 Task: Add an event with the title Third Sales Forecast Review, date ''2023/12/24'', time 22:00and add a description: It is essential to listen actively to the potential investor''s input, feedback, and inquiries throughout the meeting. This demonstrates your receptiveness to collaboration, willingness to address concerns, and the ability to adapt your business strategy to maximize its potential.Mark the tasks as Completed , logged in from the account softage.4@softage.netand send the event invitation to softage.5@softage.net and softage.6@softage.net. Set a reminder for the event Weekly on Sunday
Action: Mouse moved to (89, 117)
Screenshot: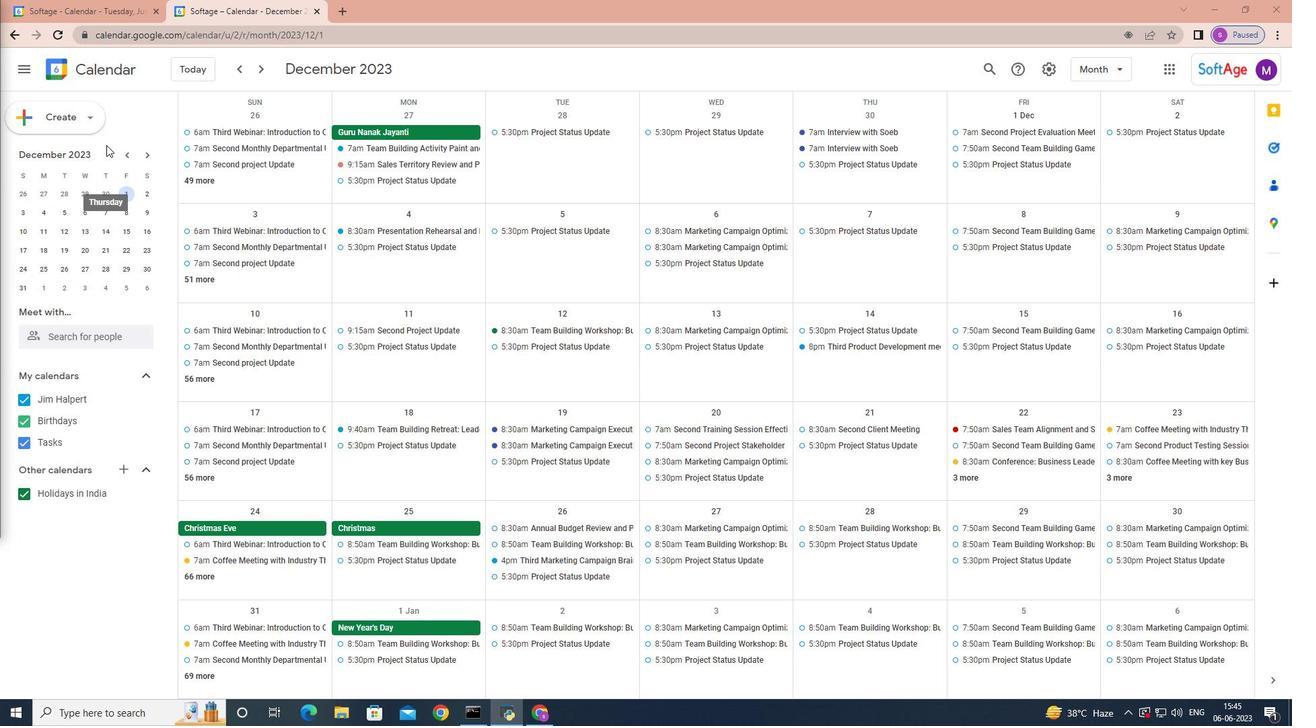 
Action: Mouse pressed left at (89, 117)
Screenshot: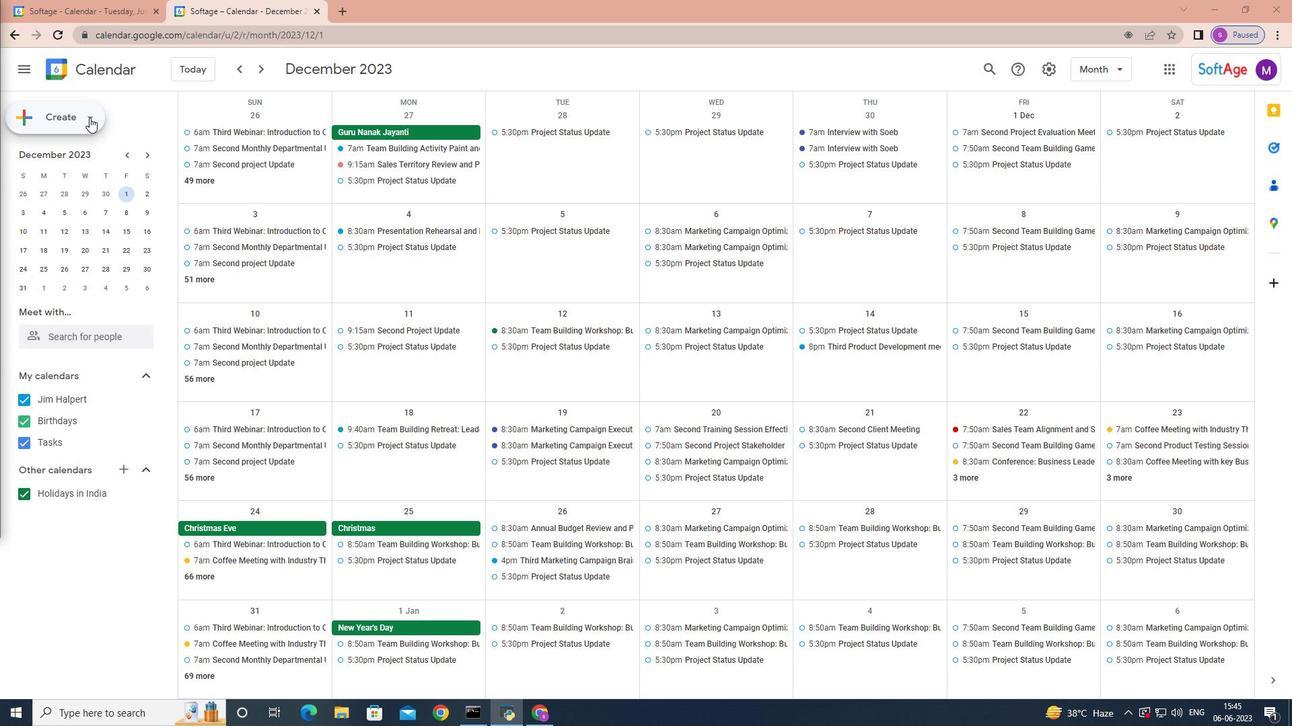 
Action: Mouse moved to (88, 147)
Screenshot: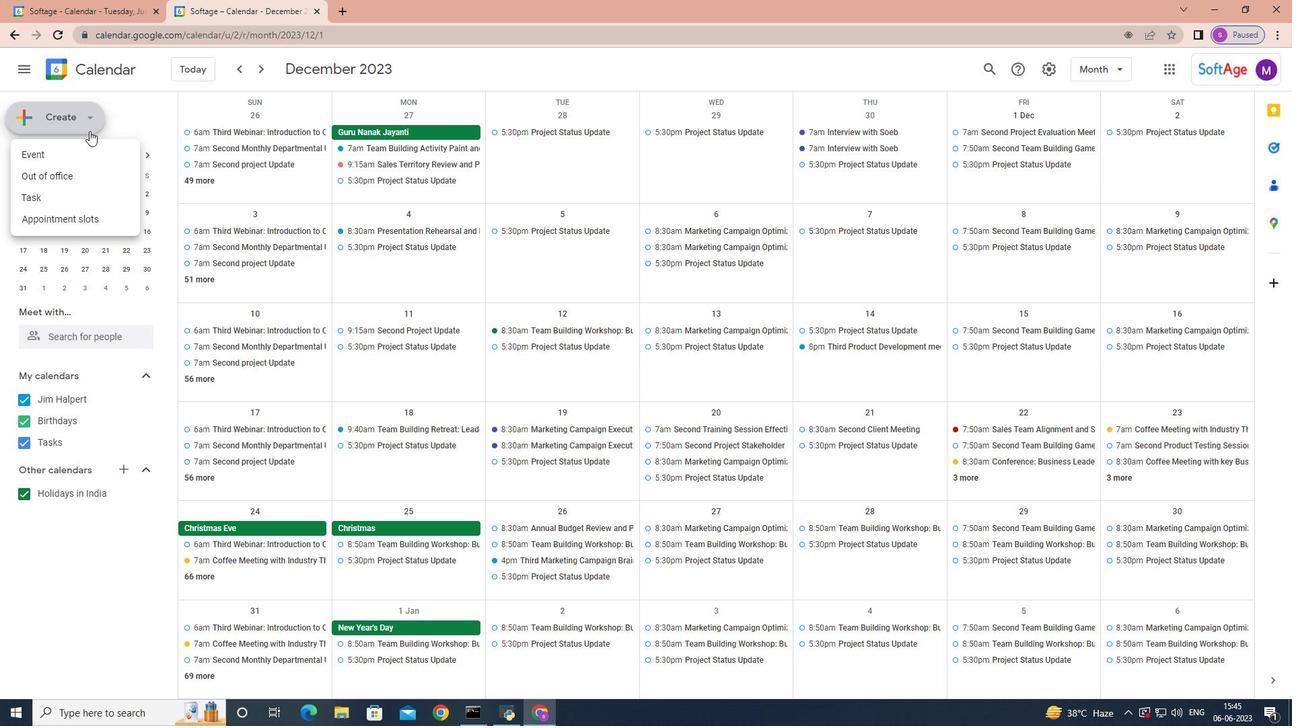 
Action: Mouse pressed left at (88, 147)
Screenshot: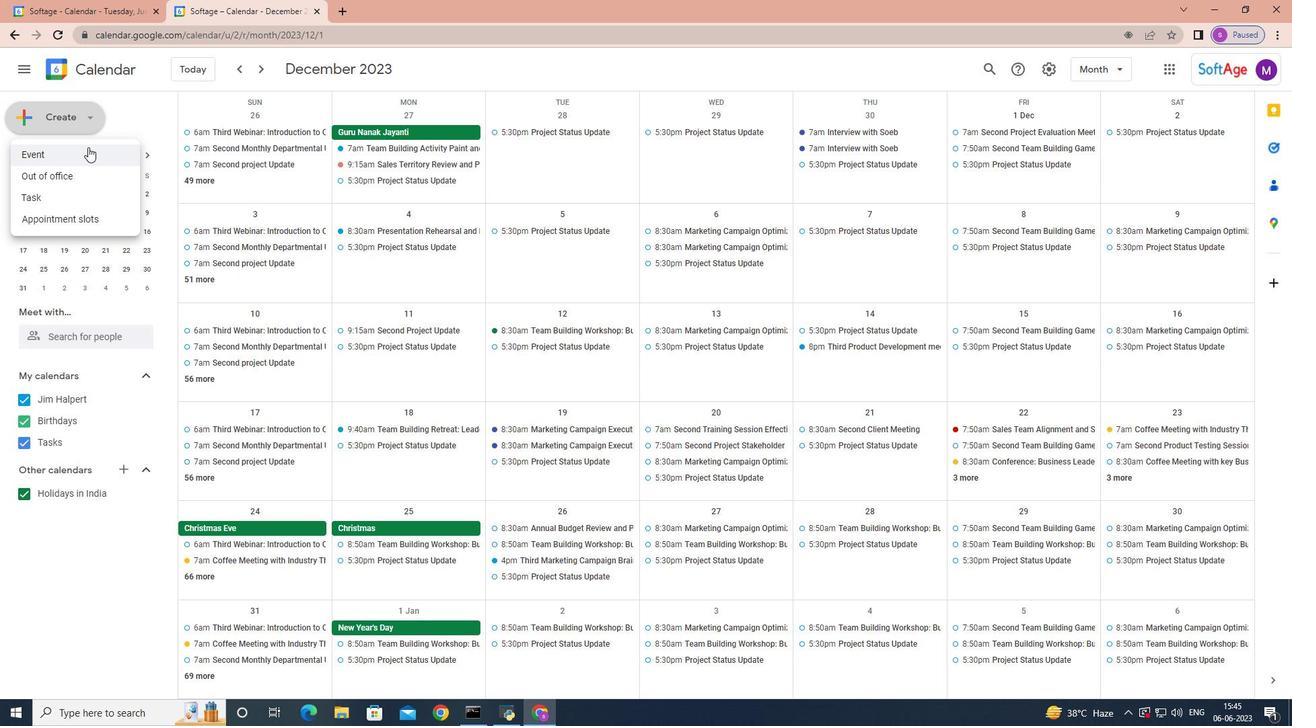 
Action: Mouse moved to (810, 452)
Screenshot: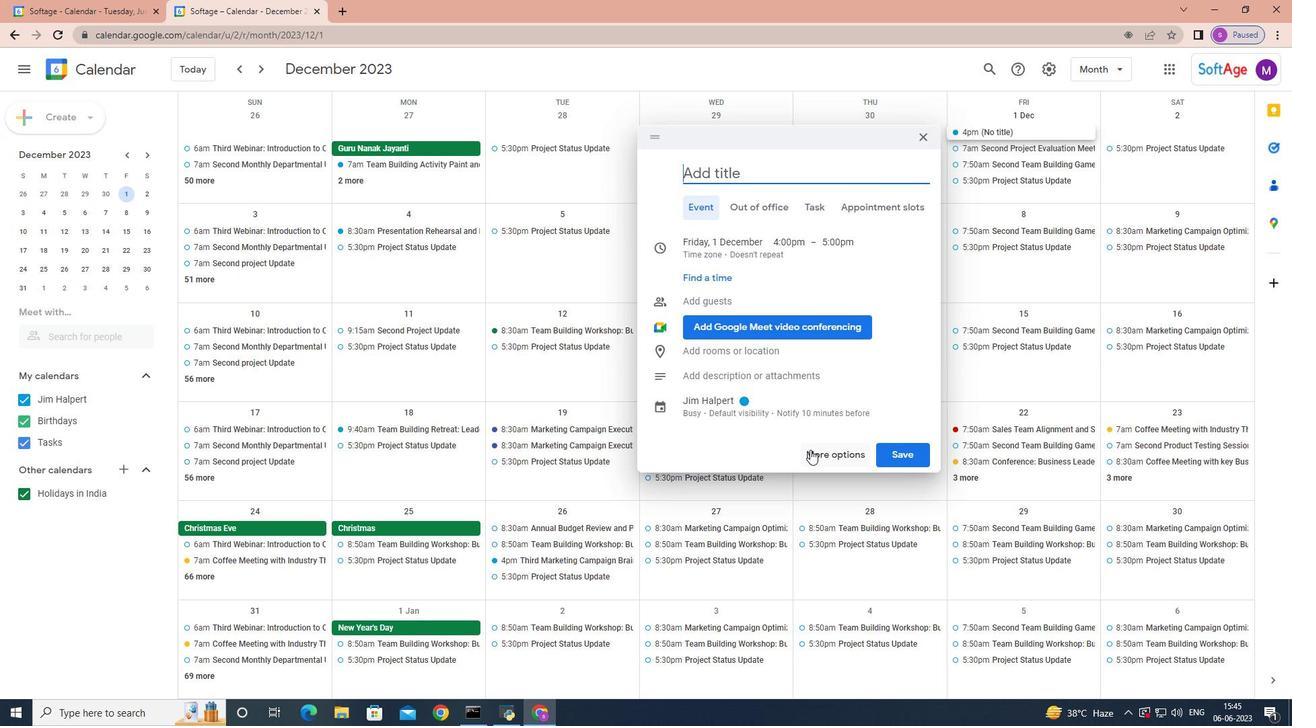 
Action: Mouse pressed left at (810, 452)
Screenshot: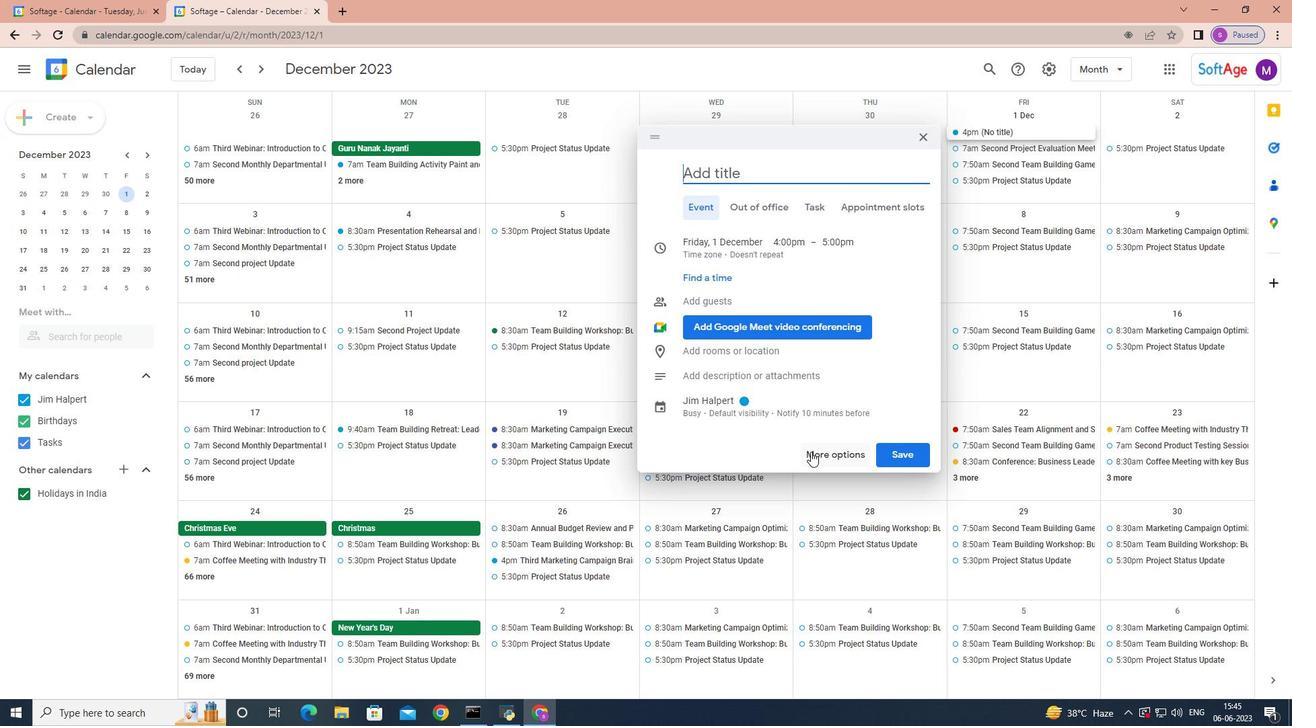
Action: Mouse moved to (99, 87)
Screenshot: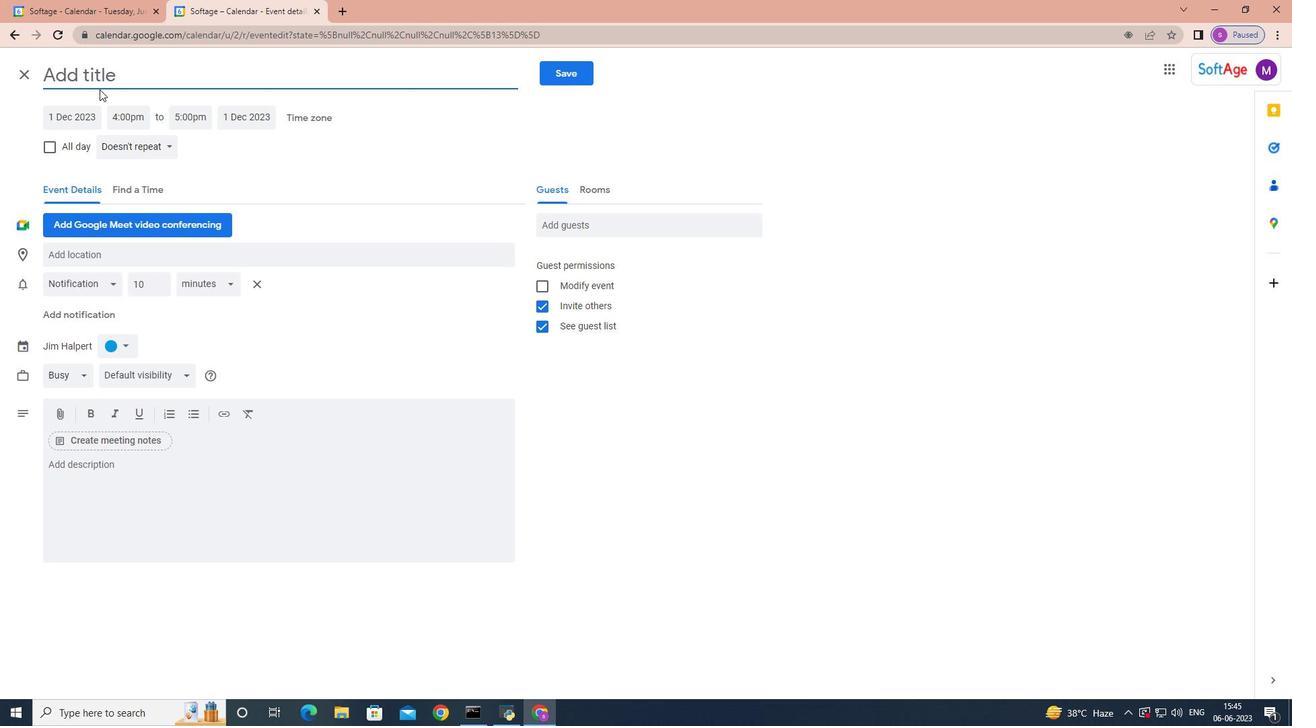 
Action: Key pressed <Key.shift>Third<Key.space><Key.shift>Sales<Key.space><Key.shift>Forecast<Key.space><Key.shift>Review
Screenshot: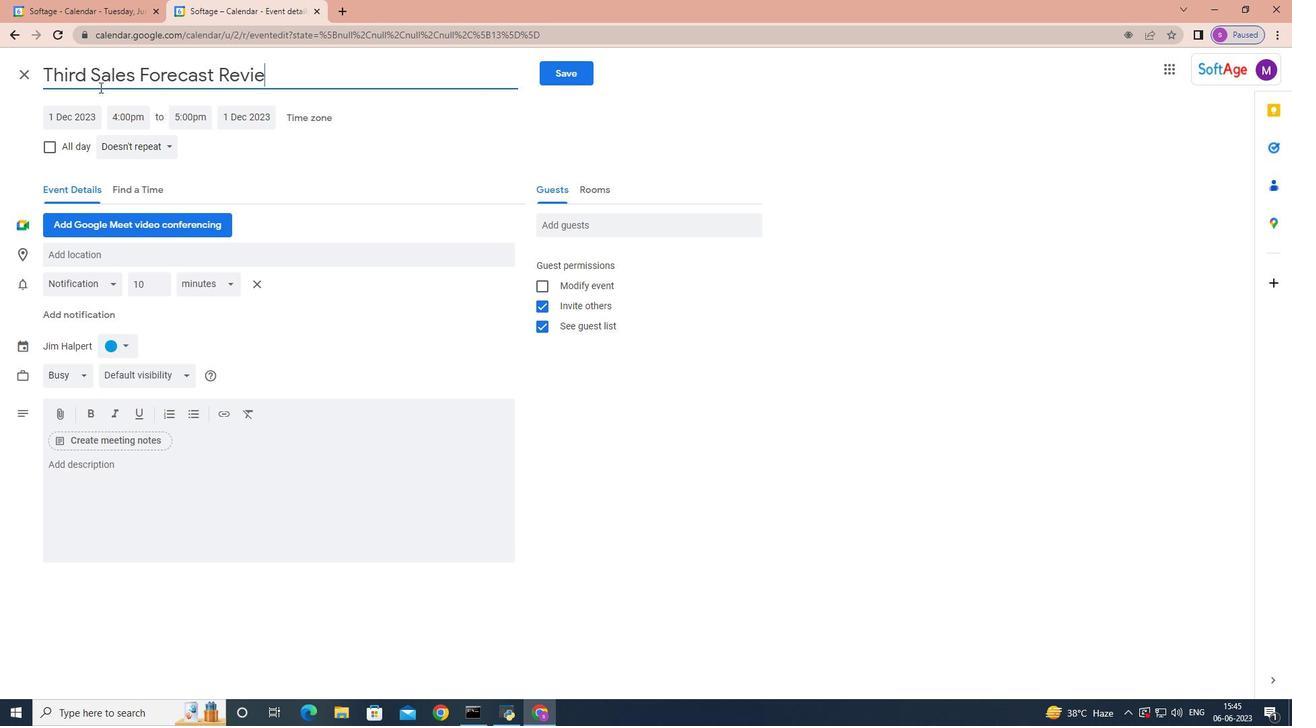 
Action: Mouse moved to (81, 122)
Screenshot: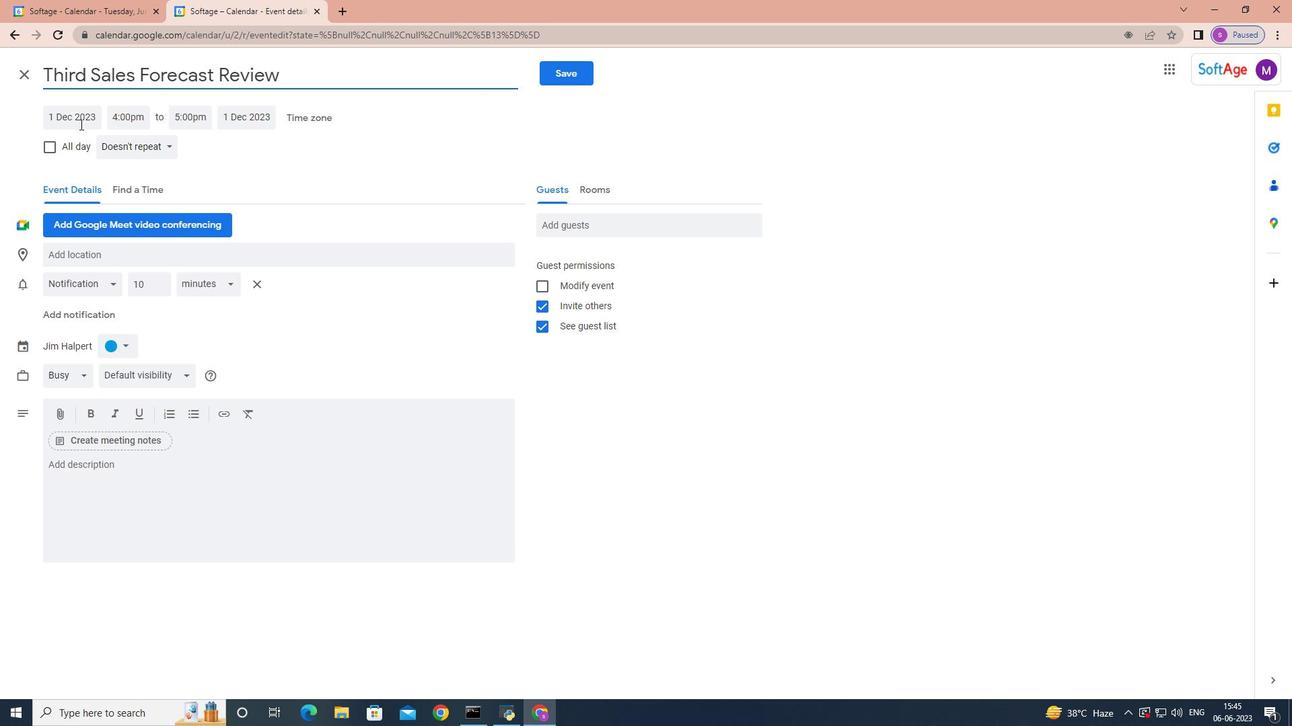 
Action: Mouse pressed left at (81, 122)
Screenshot: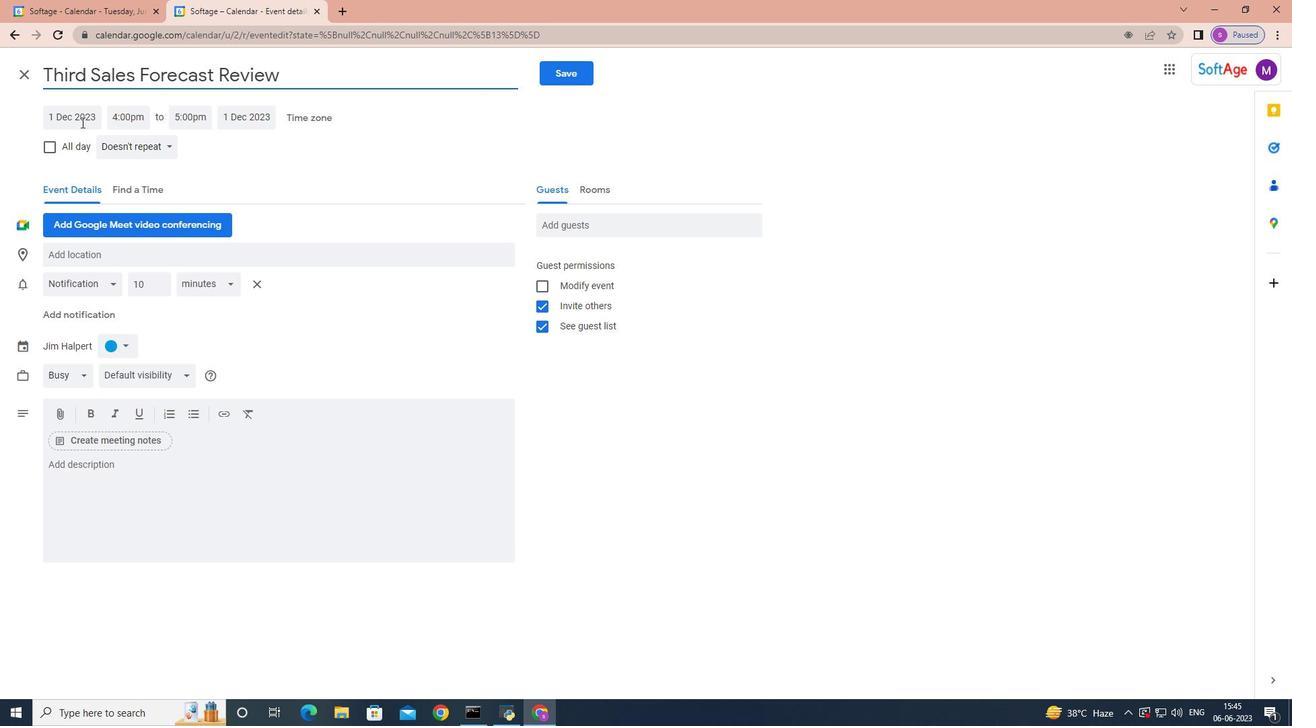 
Action: Mouse moved to (71, 259)
Screenshot: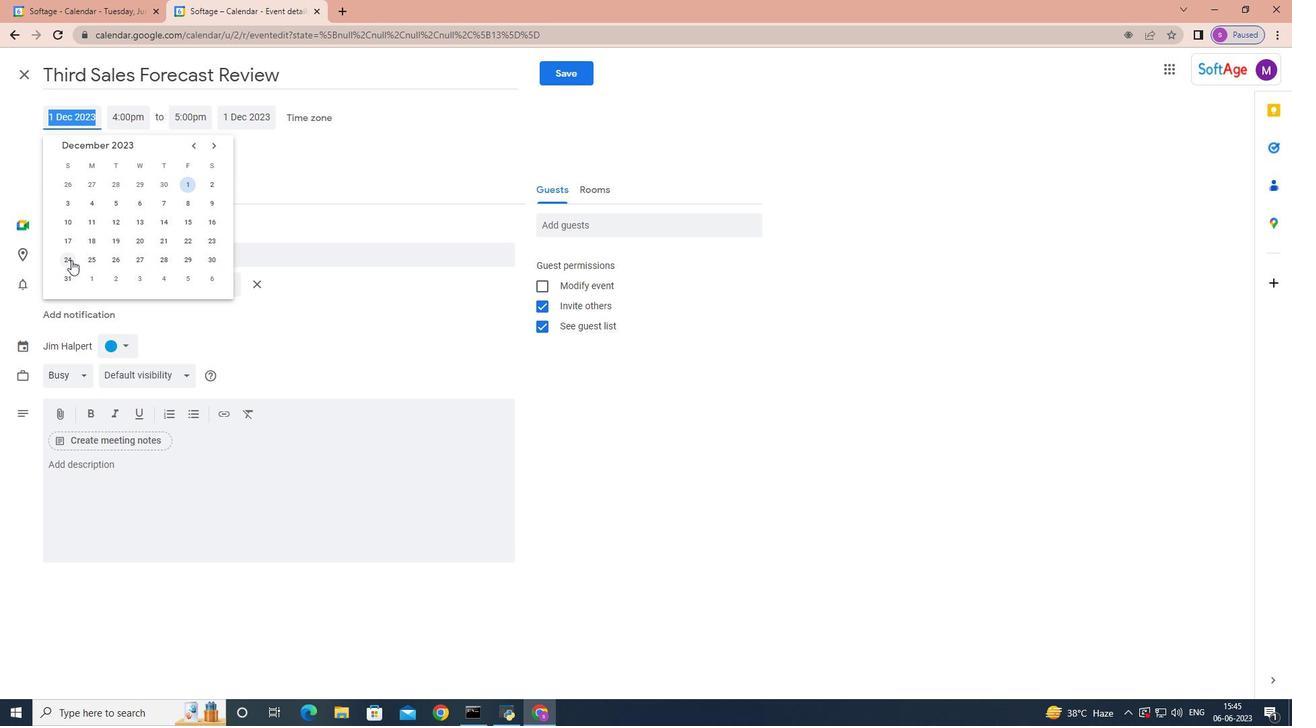 
Action: Mouse pressed left at (71, 259)
Screenshot: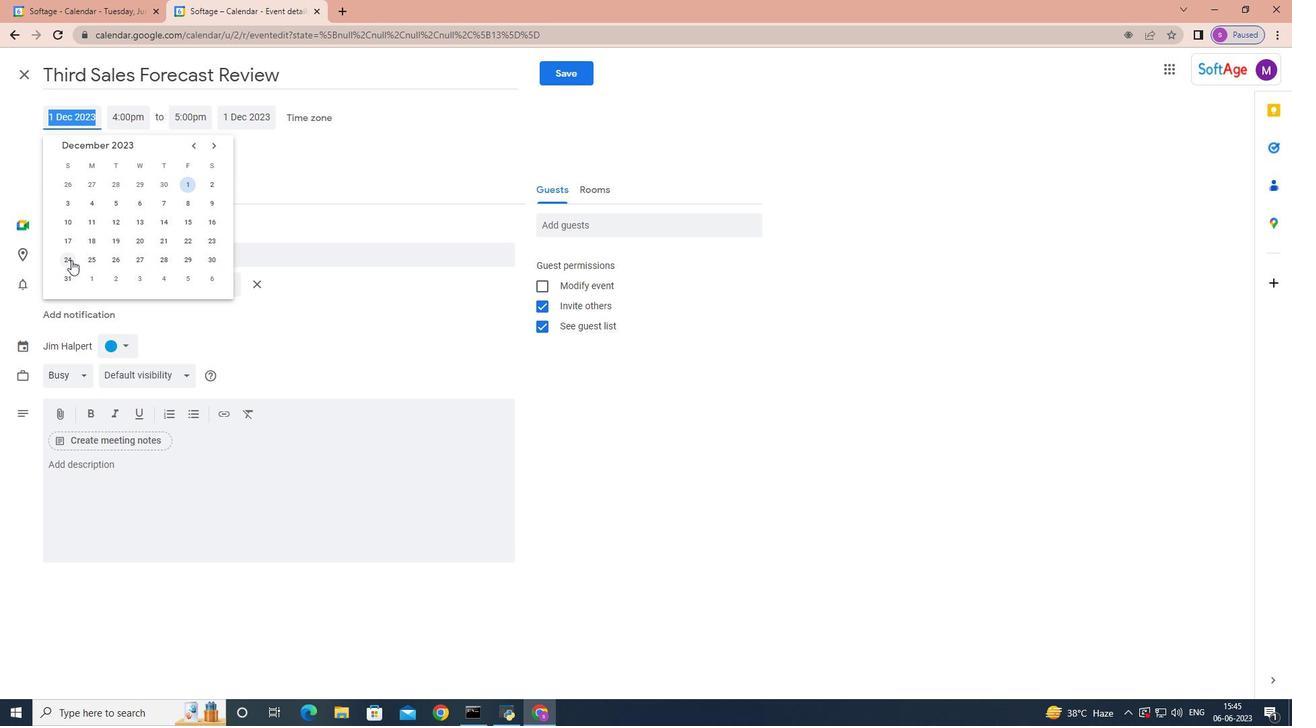 
Action: Mouse moved to (129, 117)
Screenshot: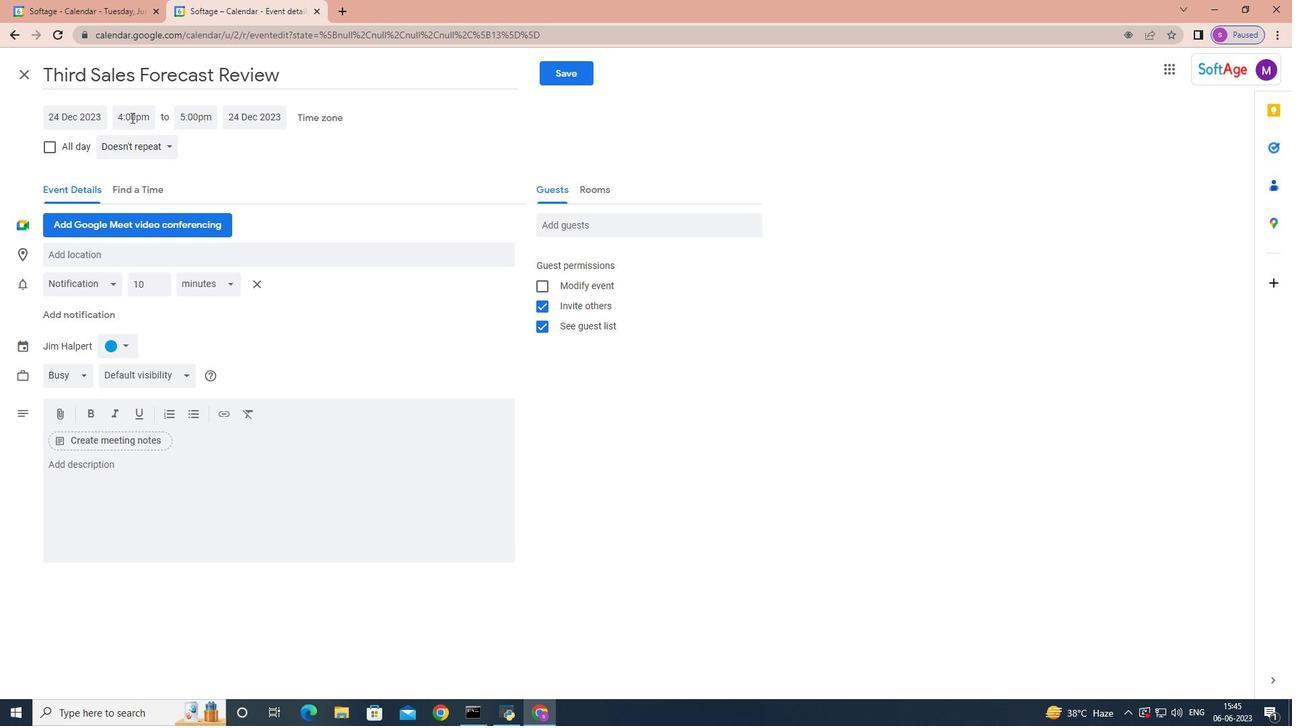 
Action: Mouse pressed left at (129, 117)
Screenshot: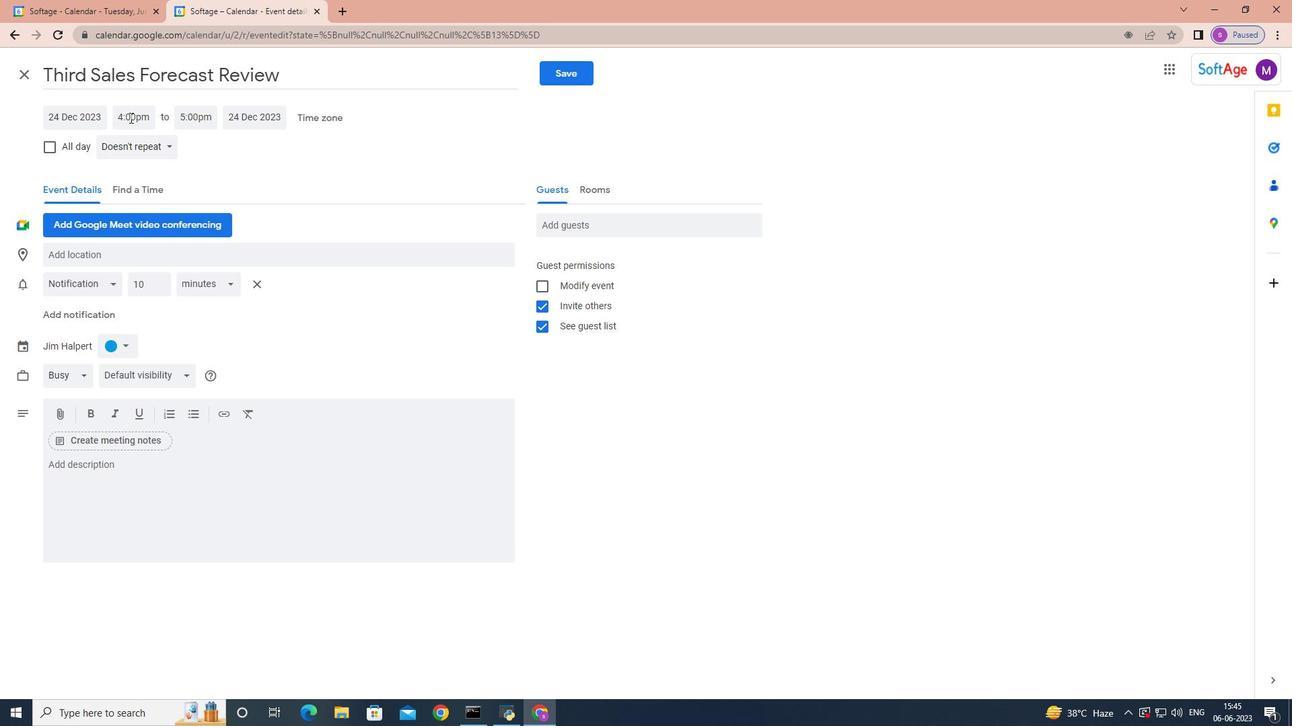 
Action: Key pressed 22<Key.shift>:00<Key.enter>
Screenshot: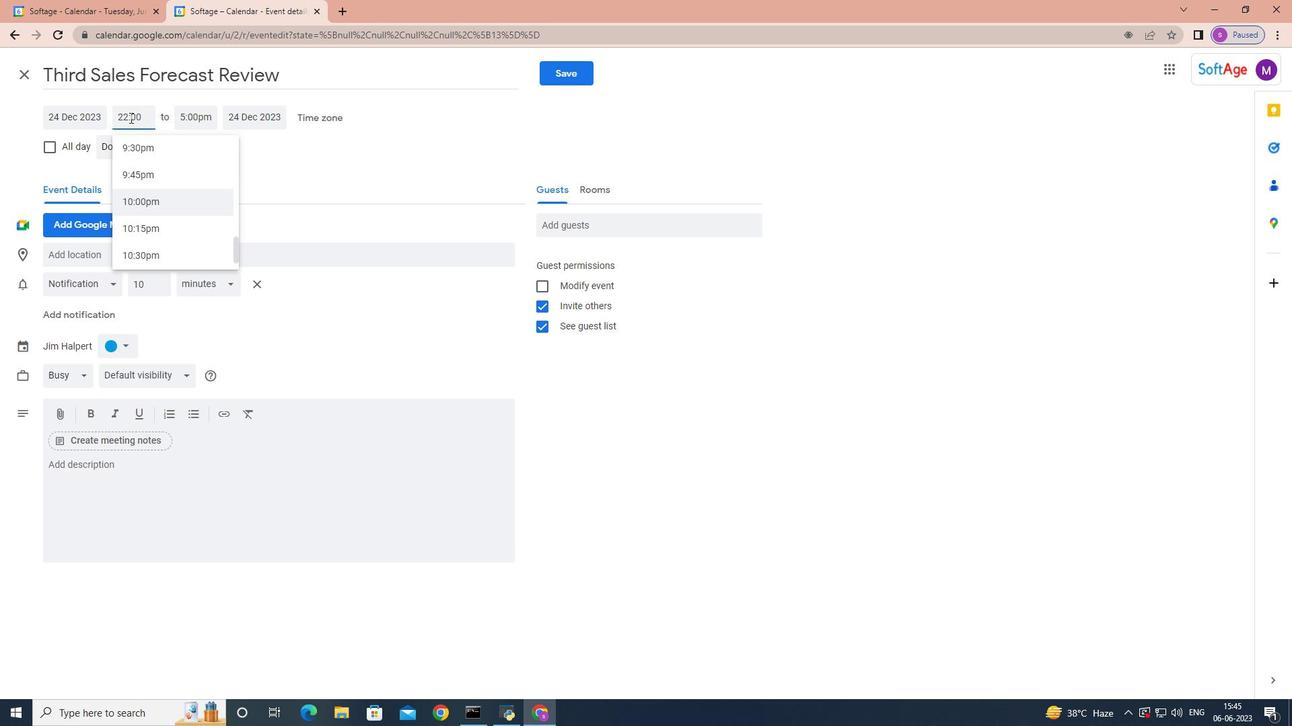 
Action: Mouse moved to (118, 473)
Screenshot: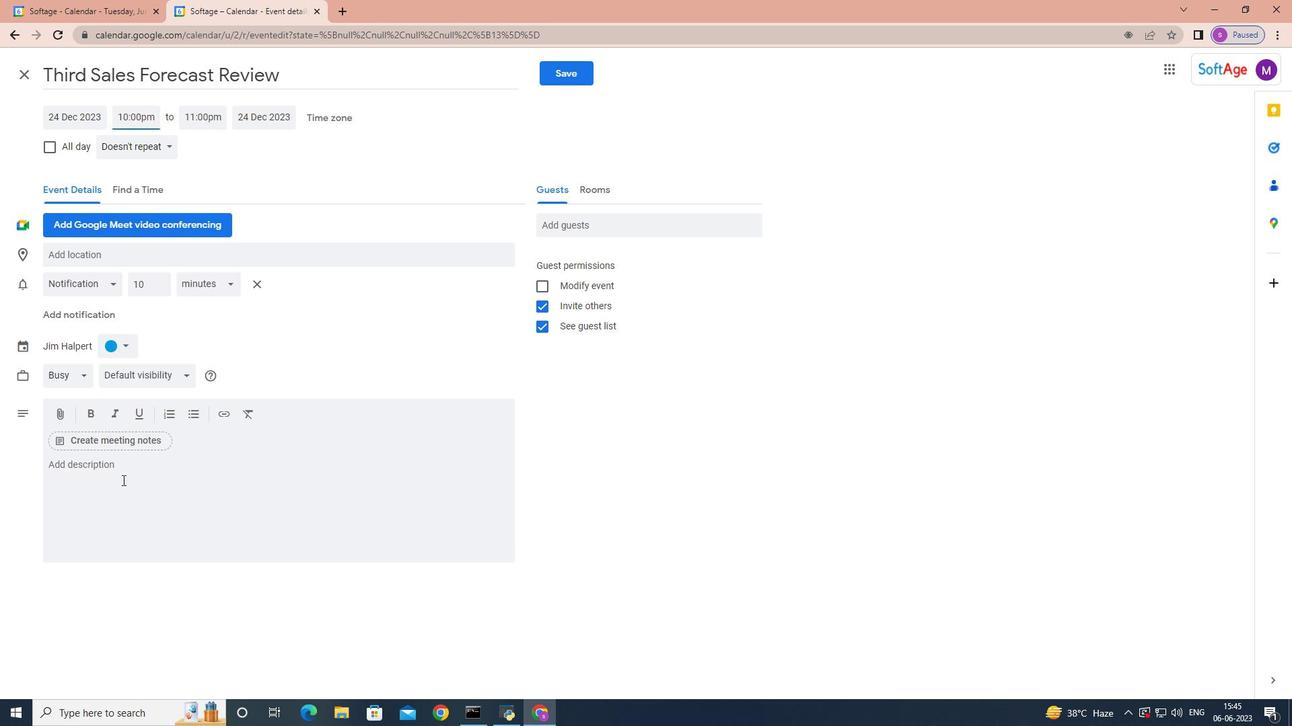 
Action: Mouse pressed left at (118, 473)
Screenshot: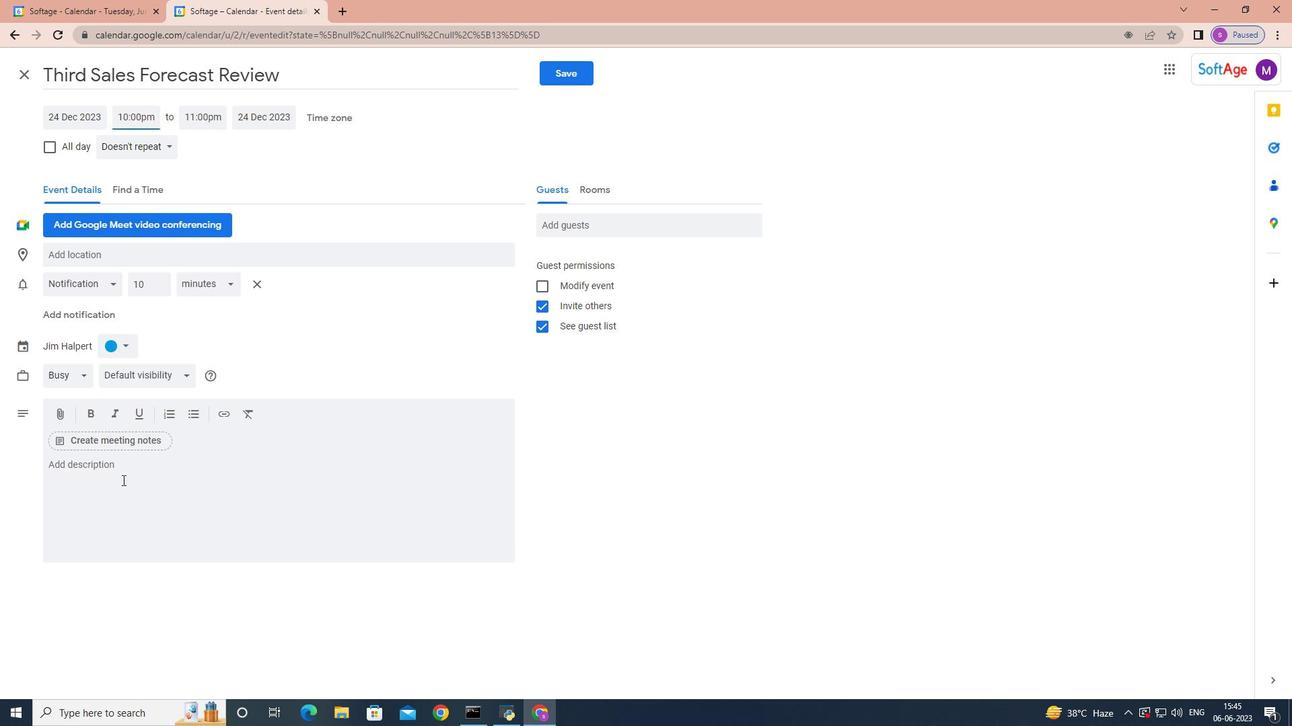 
Action: Mouse moved to (117, 472)
Screenshot: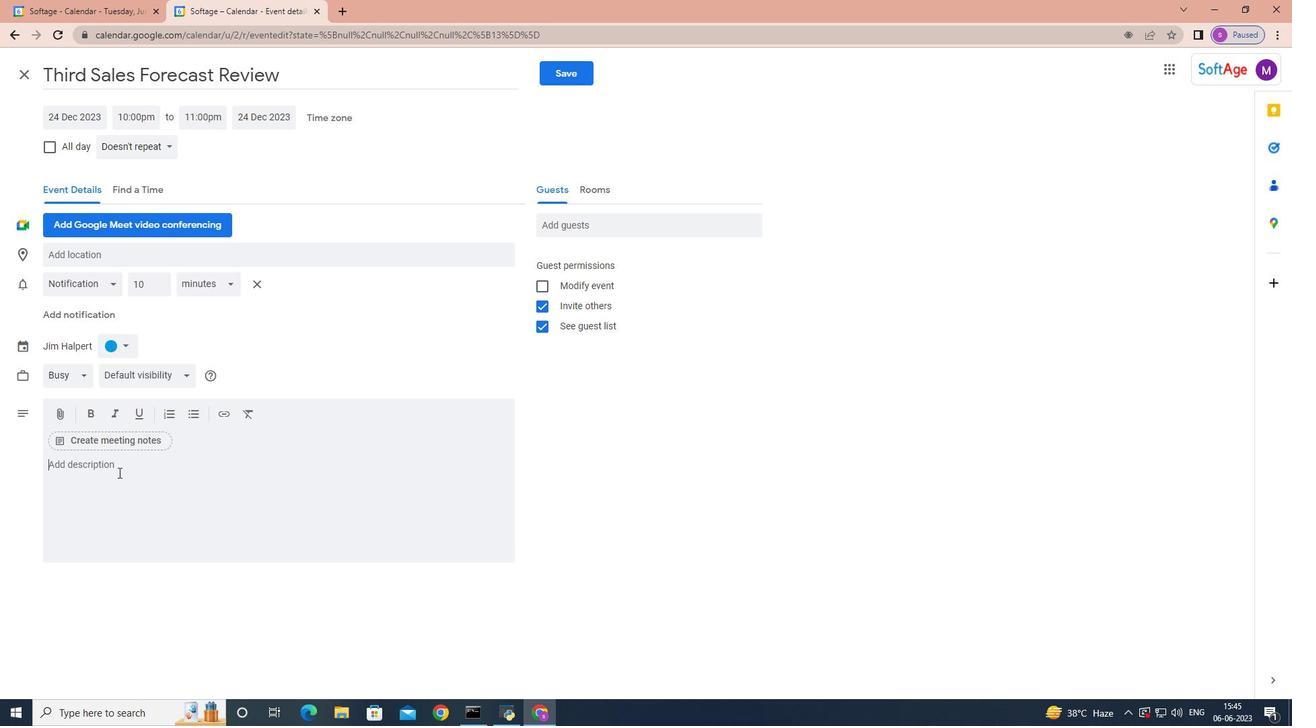 
Action: Key pressed <Key.shift>It<Key.space>is<Key.space>essential<Key.space>to<Key.space>listen<Key.space>actively<Key.space>to<Key.space>the<Key.space>potential<Key.space>investor<Key.space>input<Key.space>feedback<Key.space><Key.backspace>,<Key.space>and<Key.space>inquiries<Key.space>throughout<Key.space>the<Key.space>meeting.<Key.space><Key.shift>This<Key.space>demonstrates<Key.space>your<Key.space>receptiveness<Key.space>to<Key.space>collabi<Key.backspace>oration,<Key.space>willingness<Key.space>to<Key.space>address<Key.space>concerns,<Key.space>and<Key.space>the<Key.space>ability<Key.space>to<Key.space>adapt<Key.space>your<Key.space>business<Key.space>strategy<Key.space>to<Key.space>maz<Key.backspace>ximzw<Key.backspace>e<Key.space><Key.backspace><Key.backspace><Key.backspace>ize<Key.space>its<Key.space>potential.
Screenshot: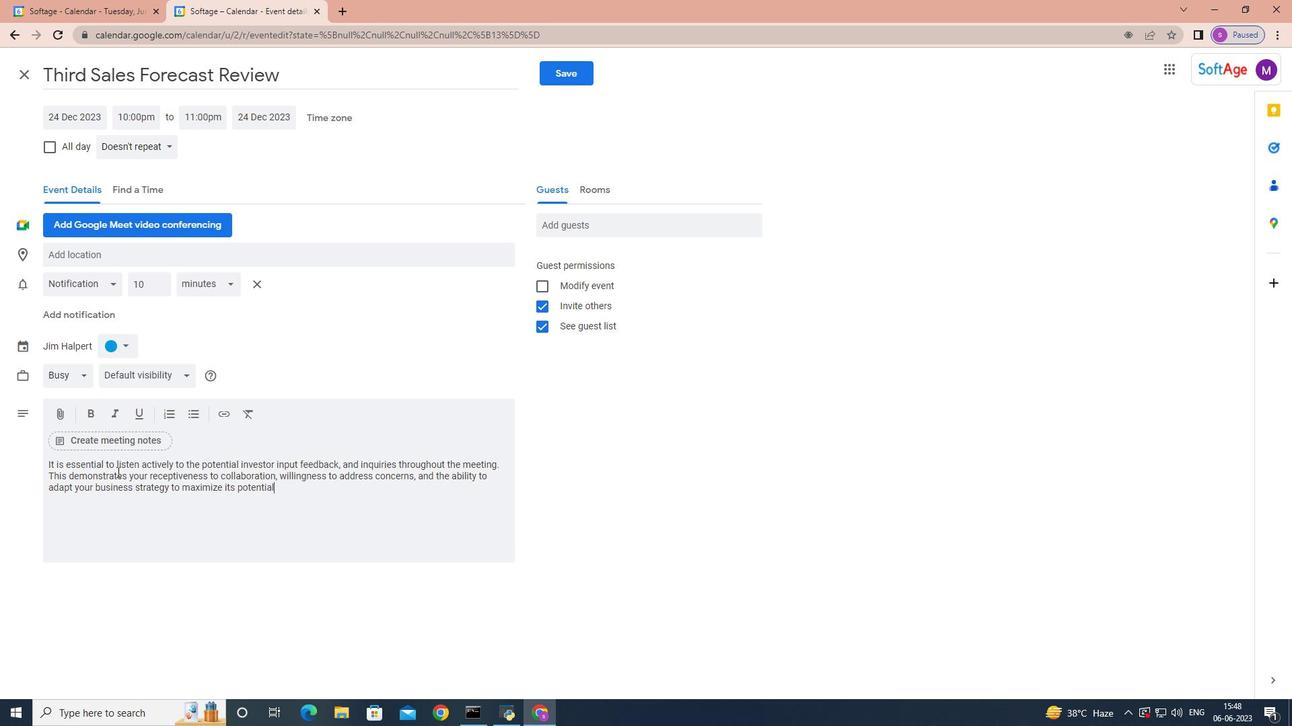 
Action: Mouse moved to (623, 218)
Screenshot: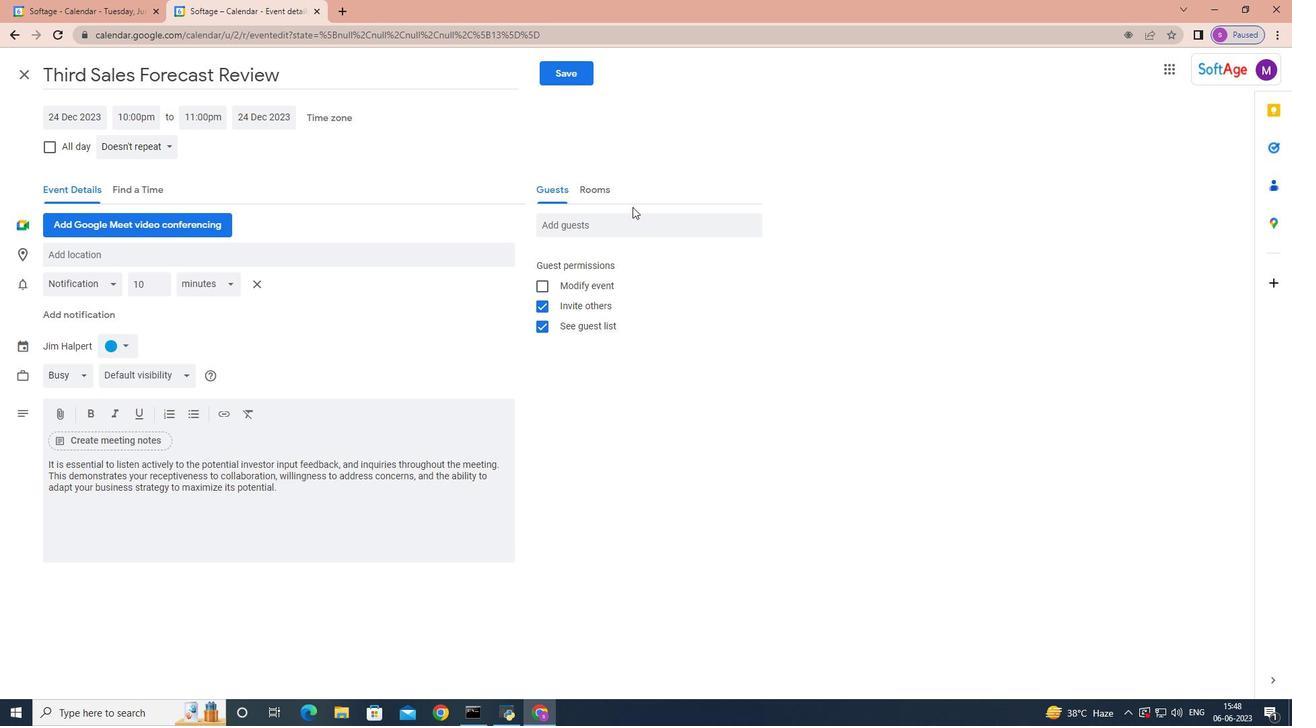 
Action: Mouse pressed left at (623, 218)
Screenshot: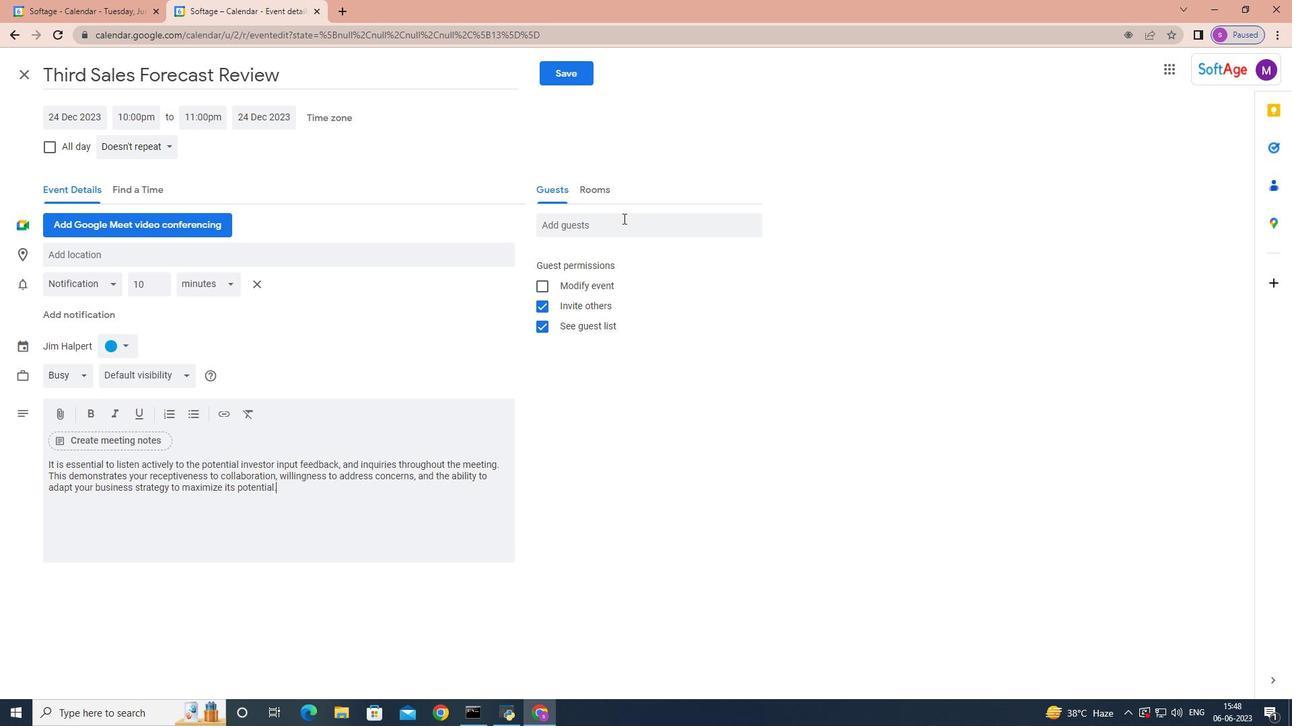 
Action: Key pressed softage.5
Screenshot: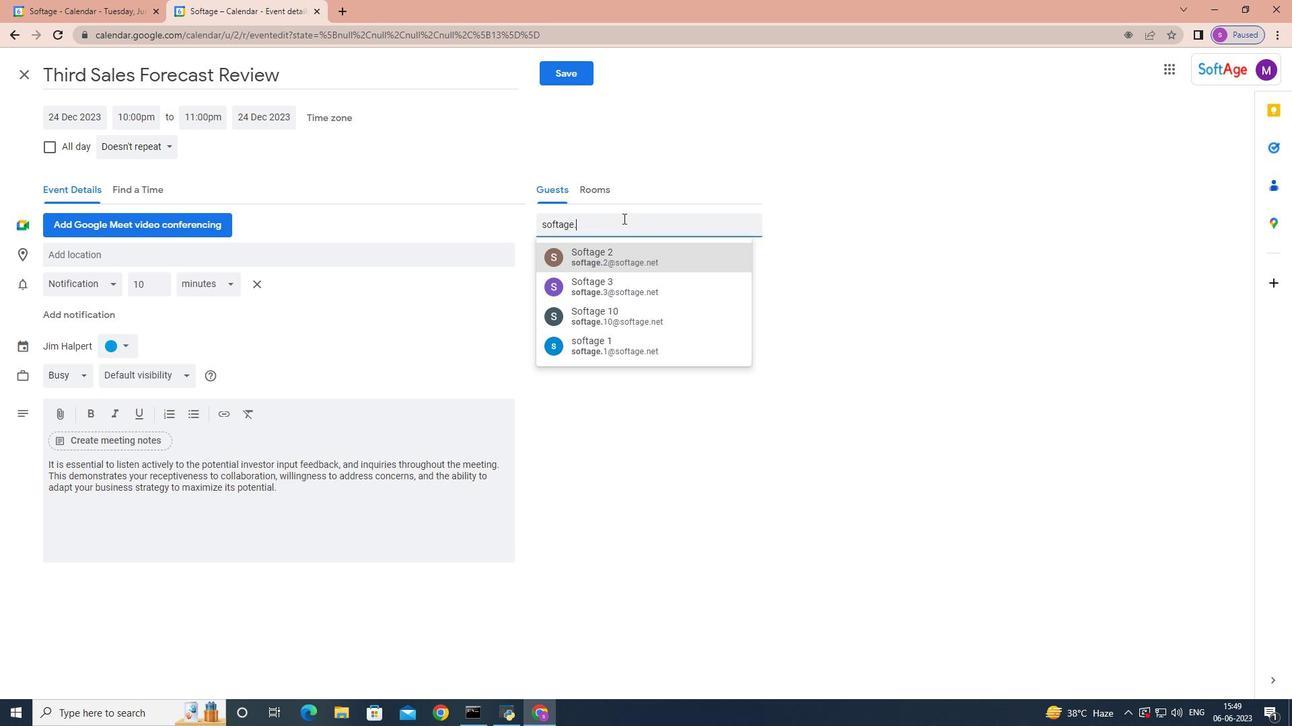 
Action: Mouse moved to (617, 259)
Screenshot: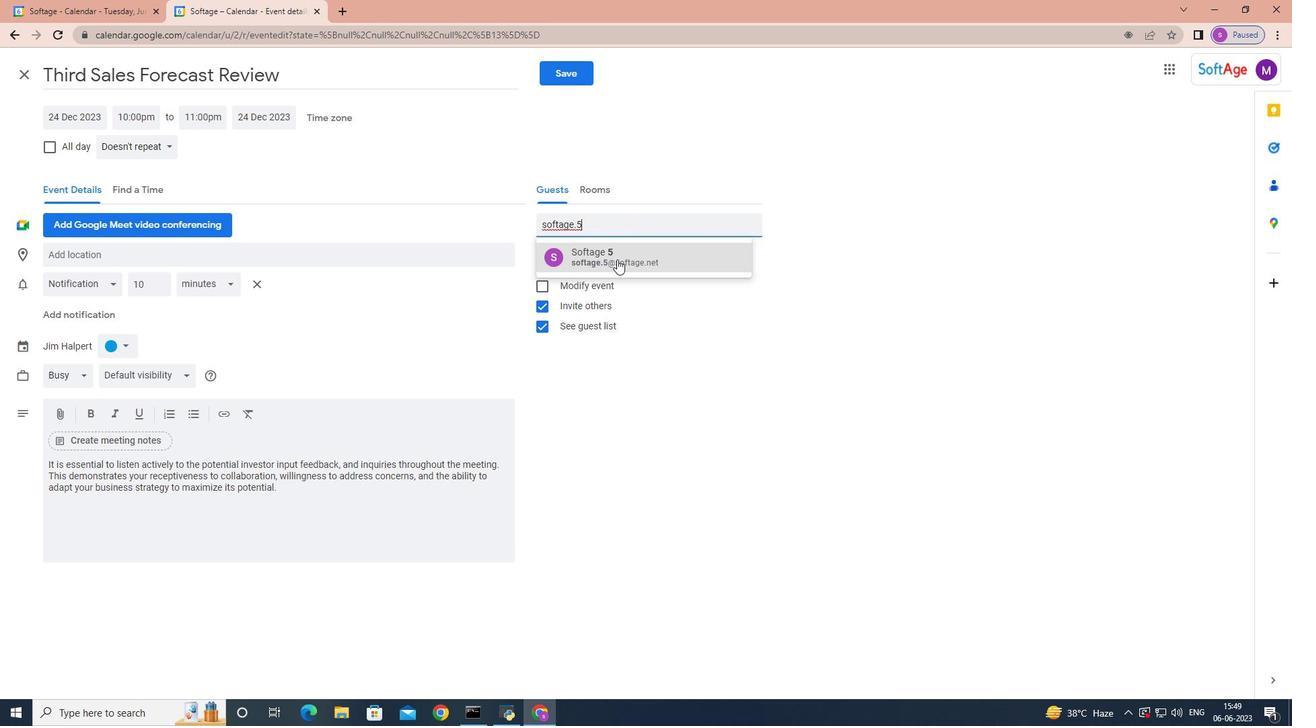 
Action: Mouse pressed left at (617, 259)
Screenshot: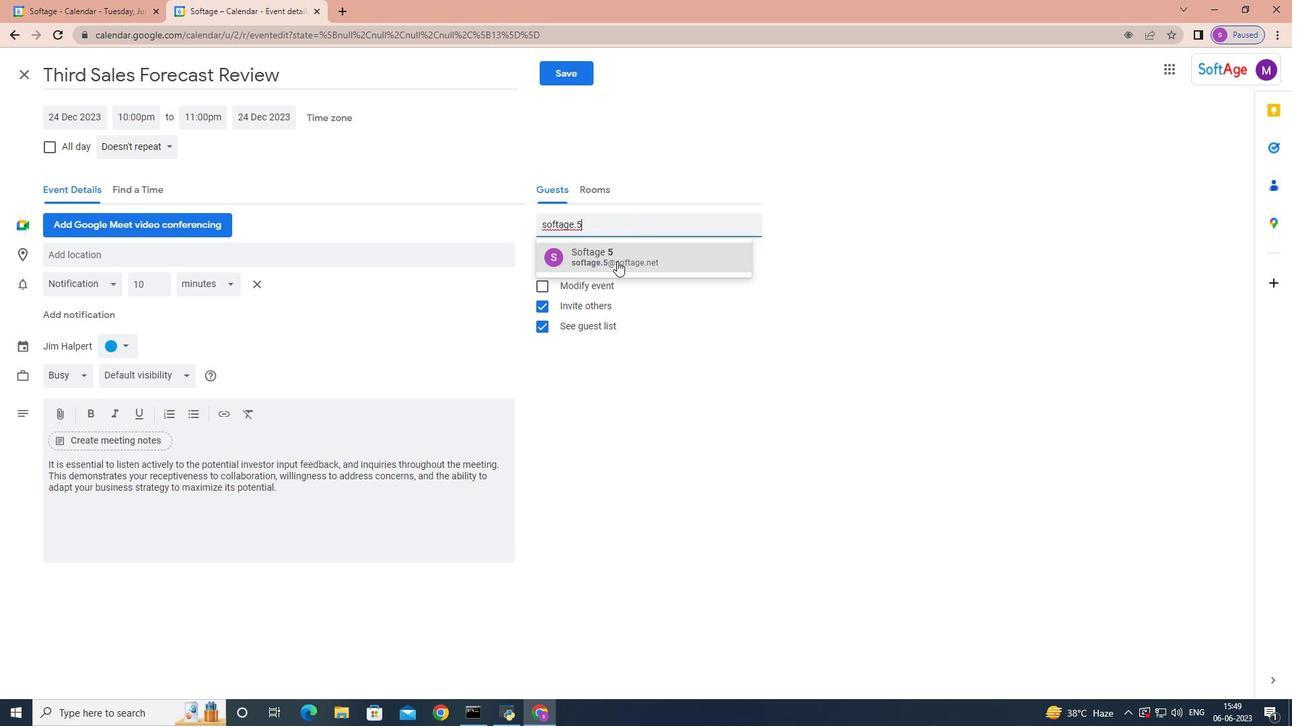 
Action: Mouse moved to (607, 257)
Screenshot: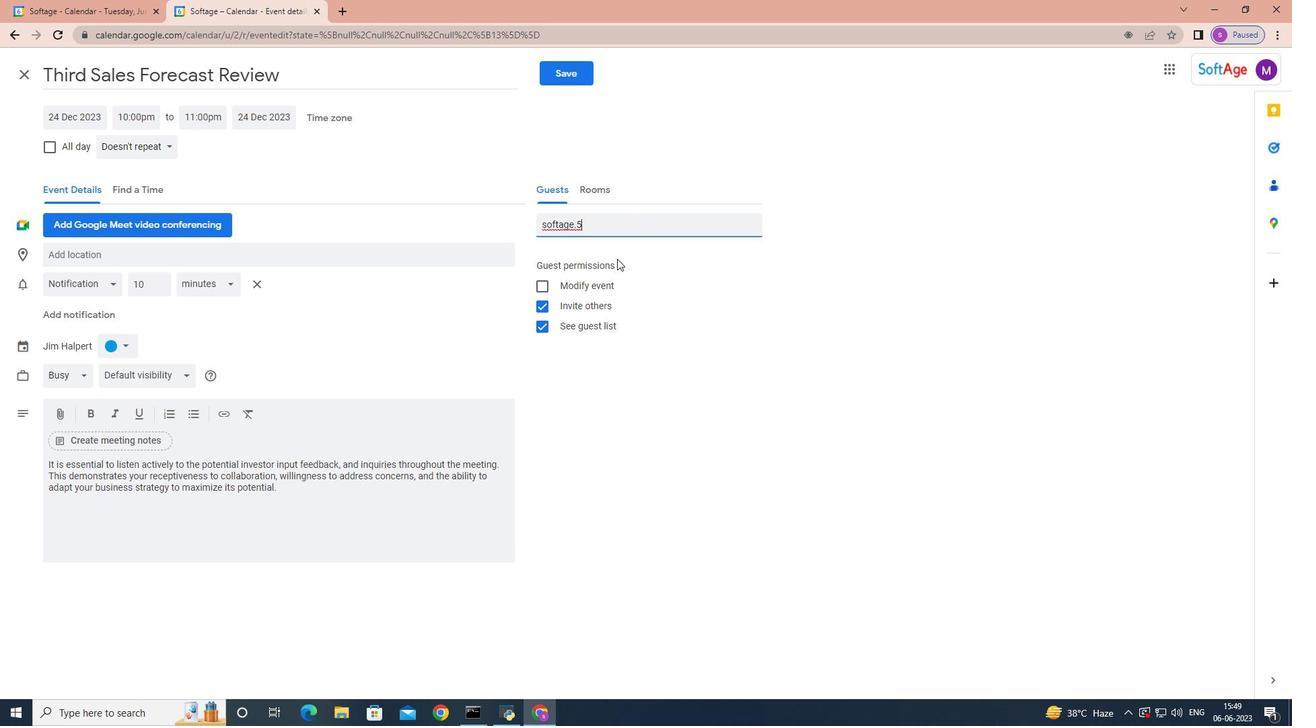 
Action: Key pressed softage.6
Screenshot: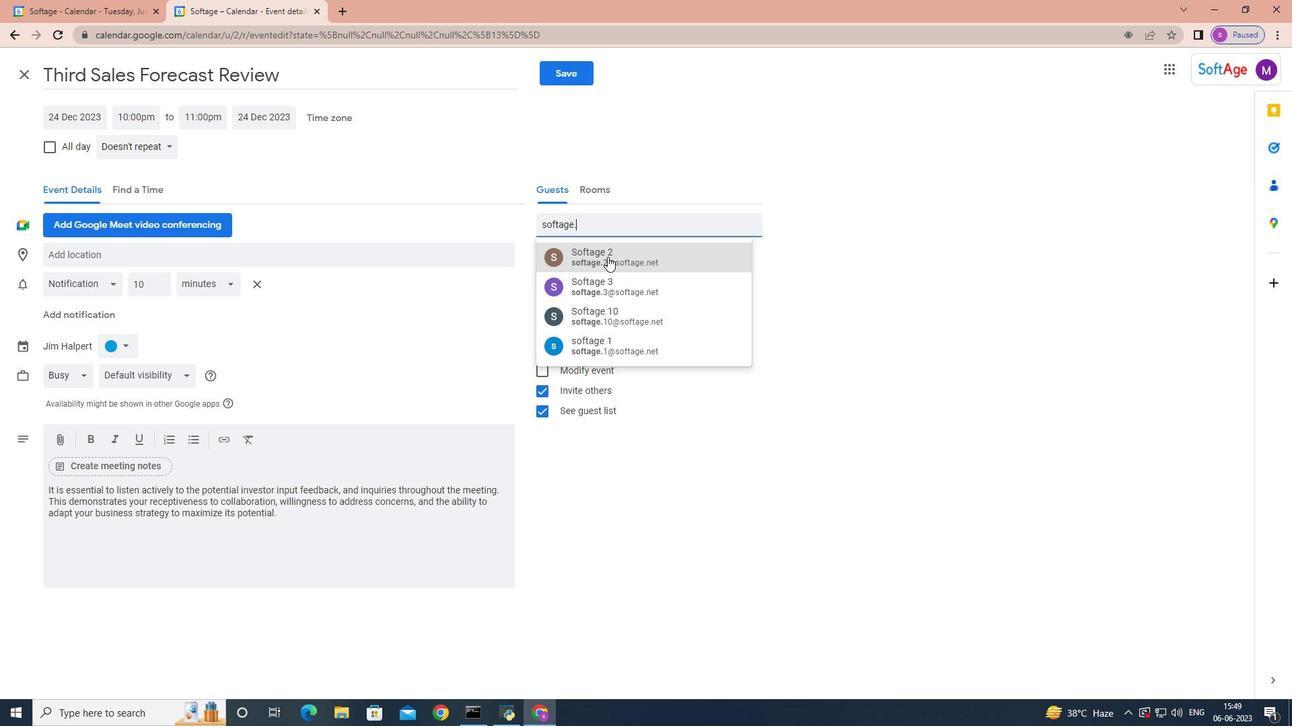 
Action: Mouse pressed left at (607, 257)
Screenshot: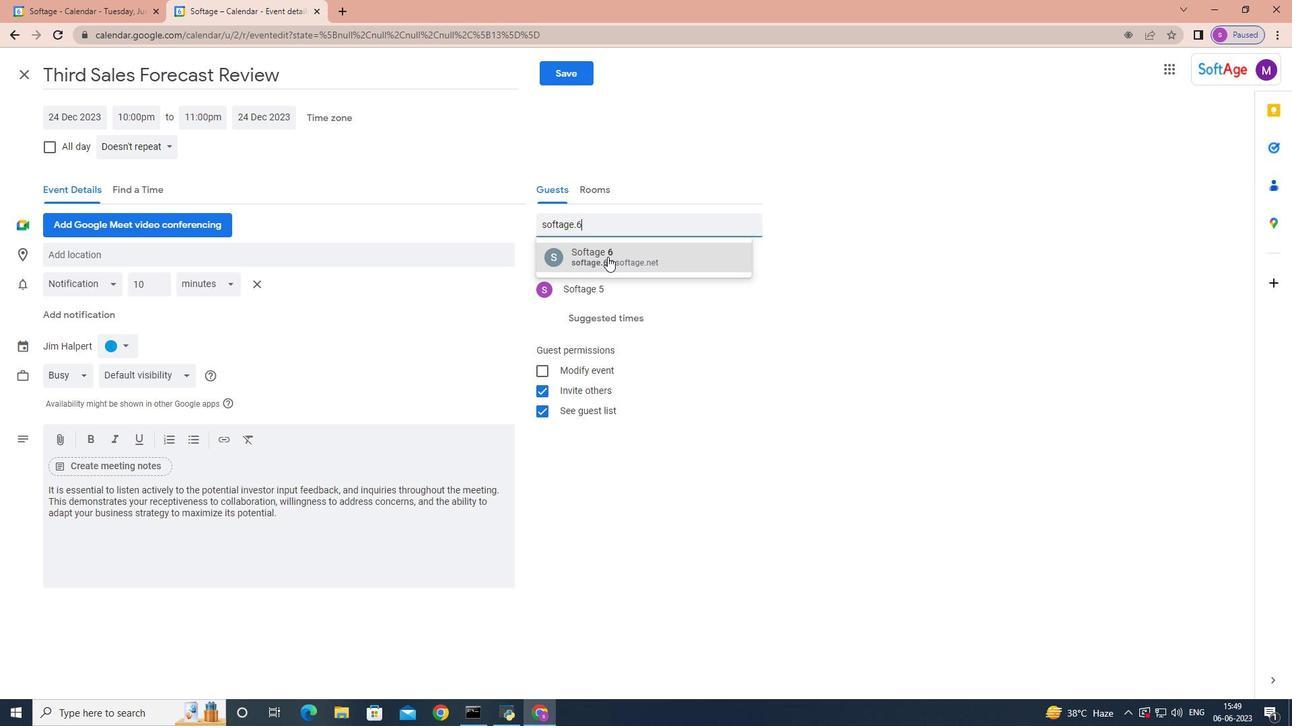 
Action: Mouse moved to (168, 146)
Screenshot: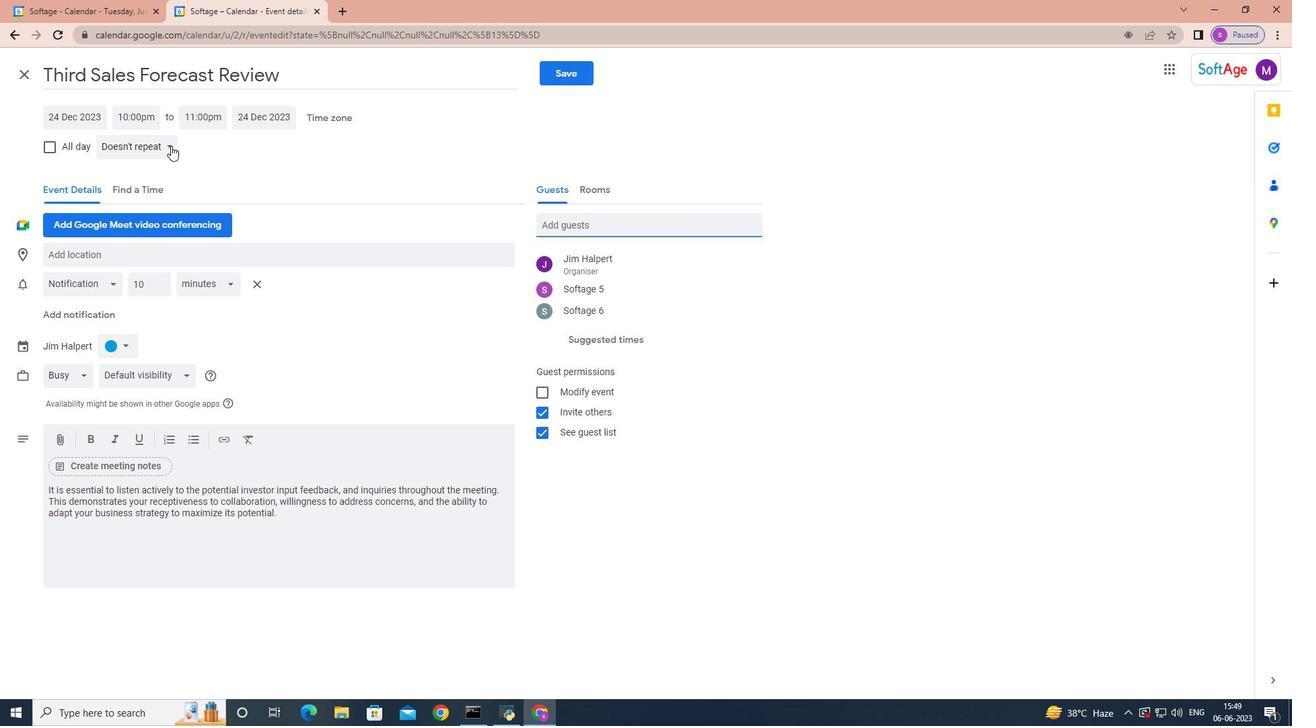 
Action: Mouse pressed left at (168, 146)
Screenshot: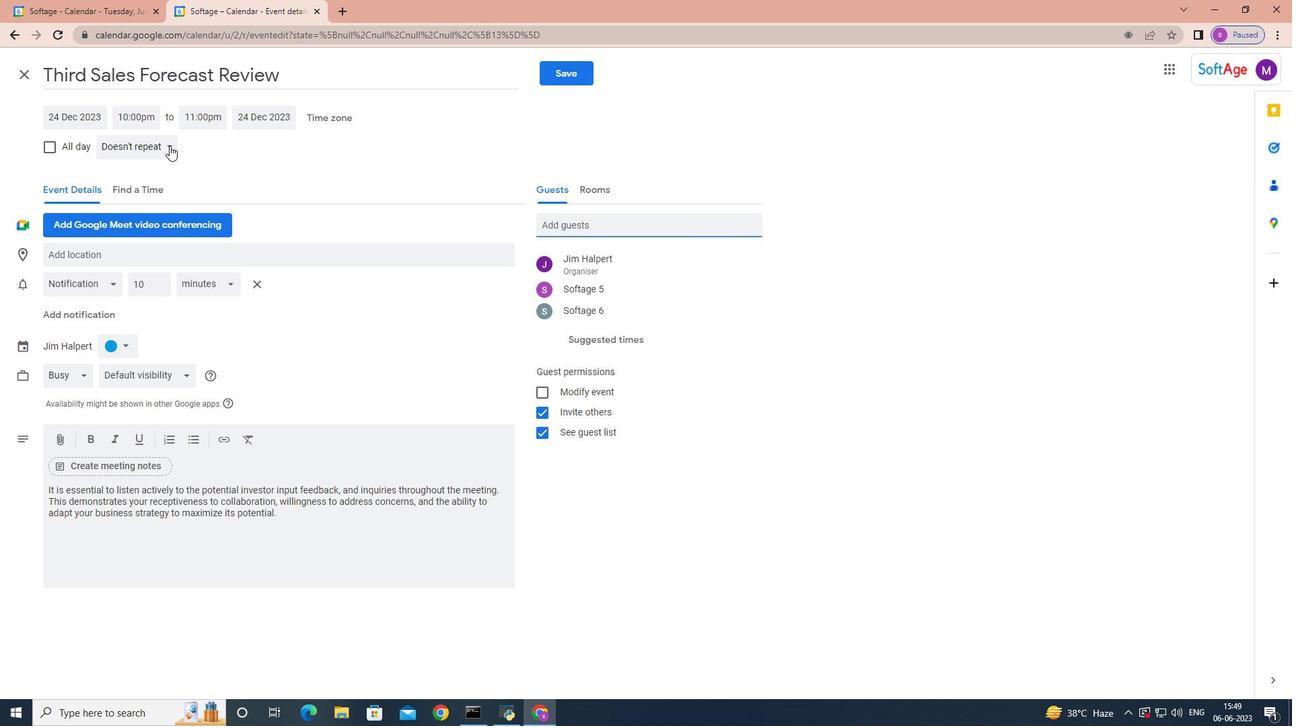
Action: Mouse moved to (174, 189)
Screenshot: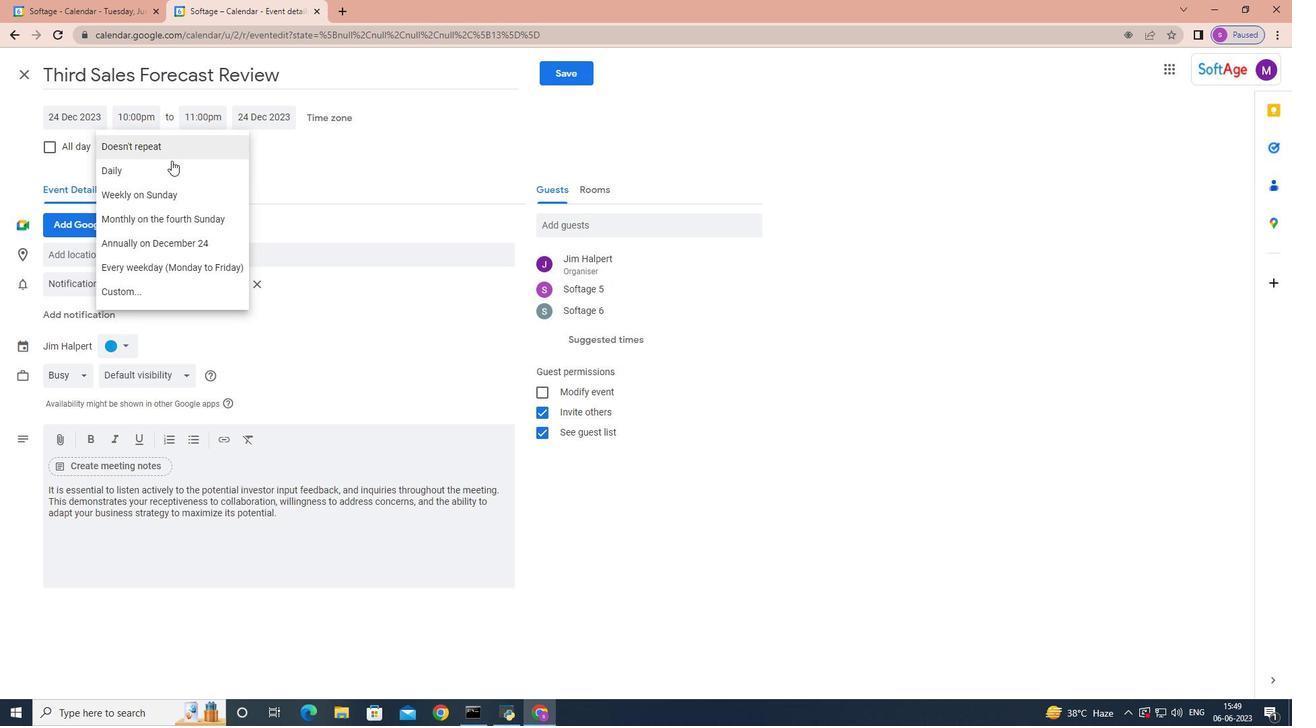 
Action: Mouse pressed left at (174, 189)
Screenshot: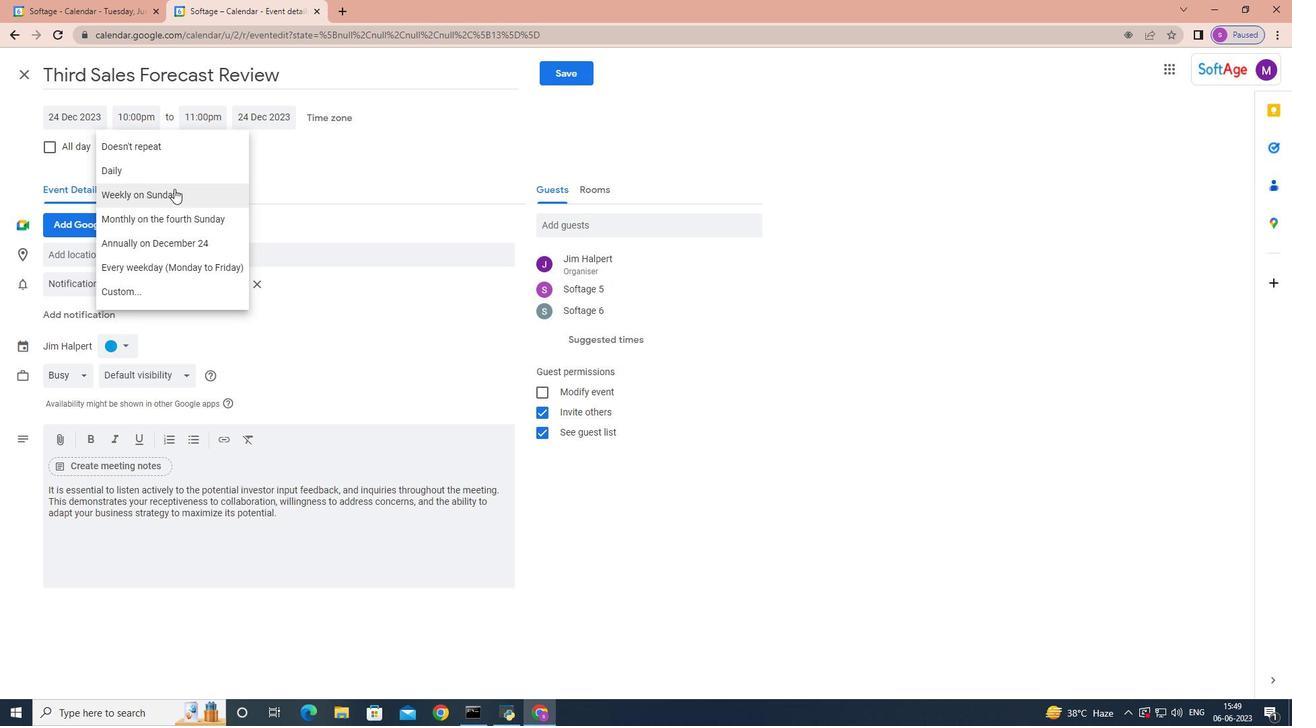 
Action: Mouse moved to (571, 71)
Screenshot: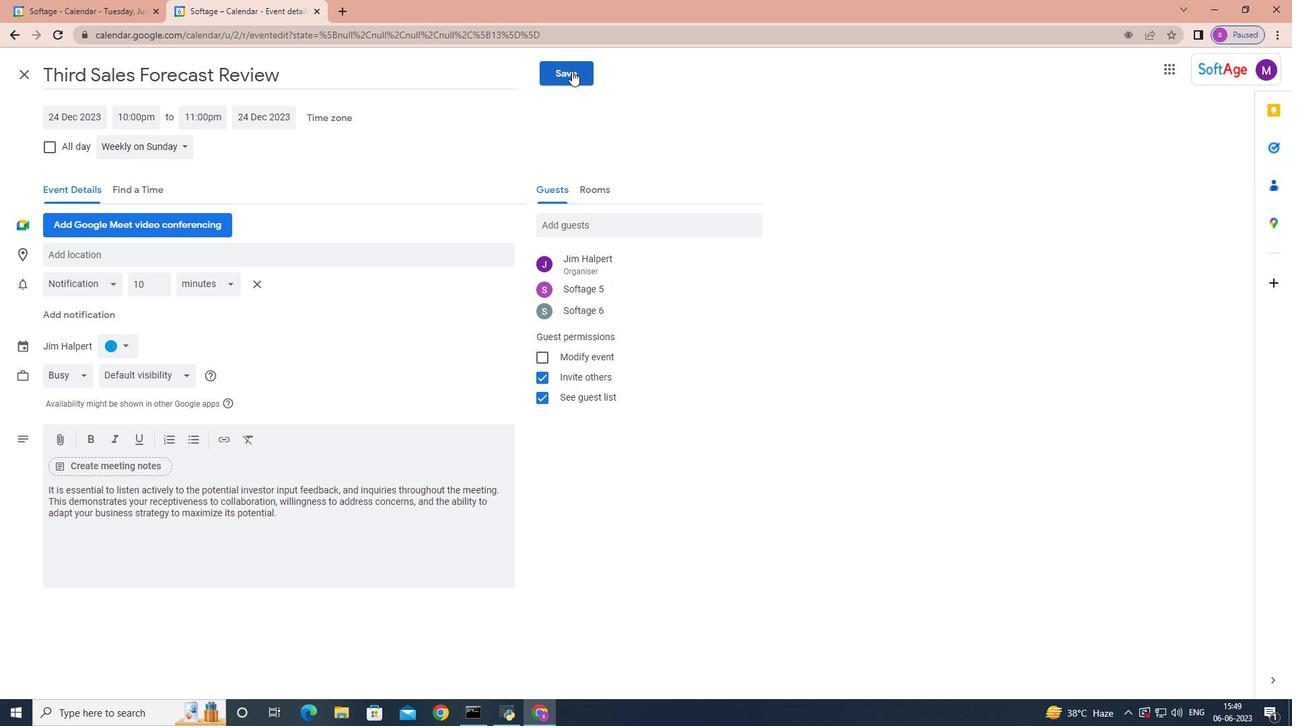 
Action: Mouse pressed left at (571, 71)
Screenshot: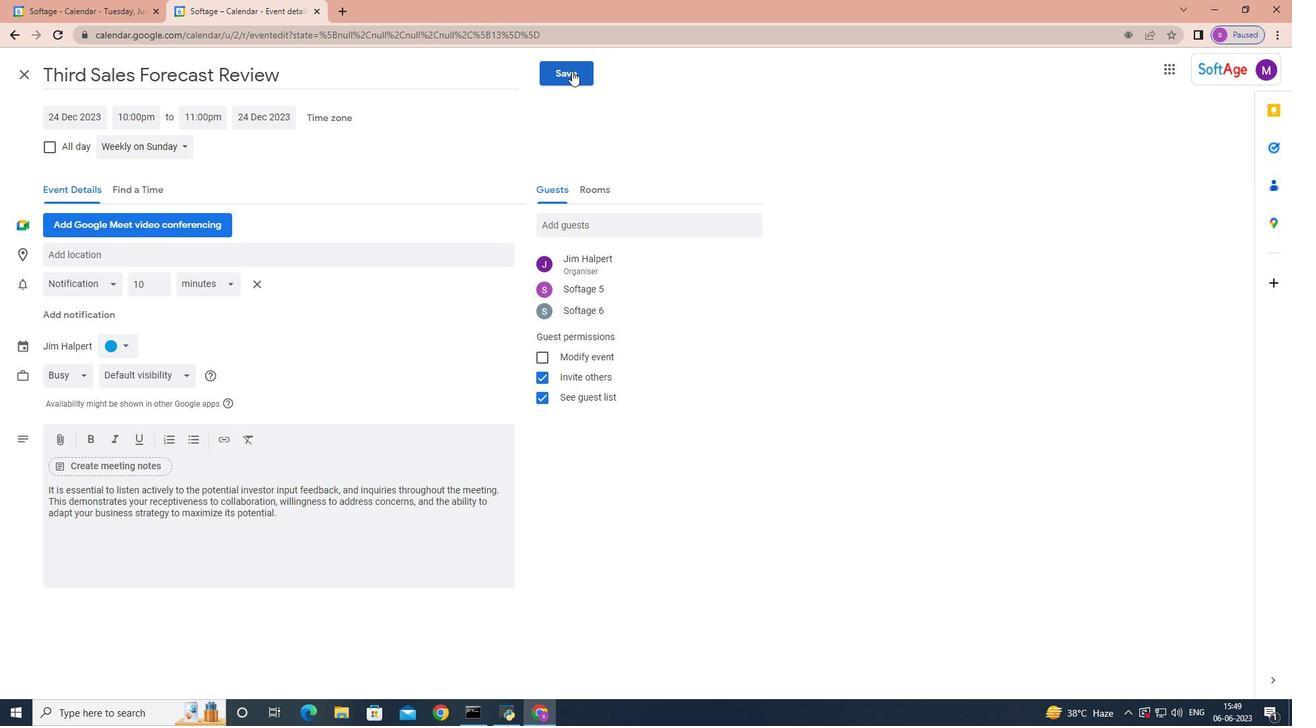 
Action: Mouse moved to (775, 403)
Screenshot: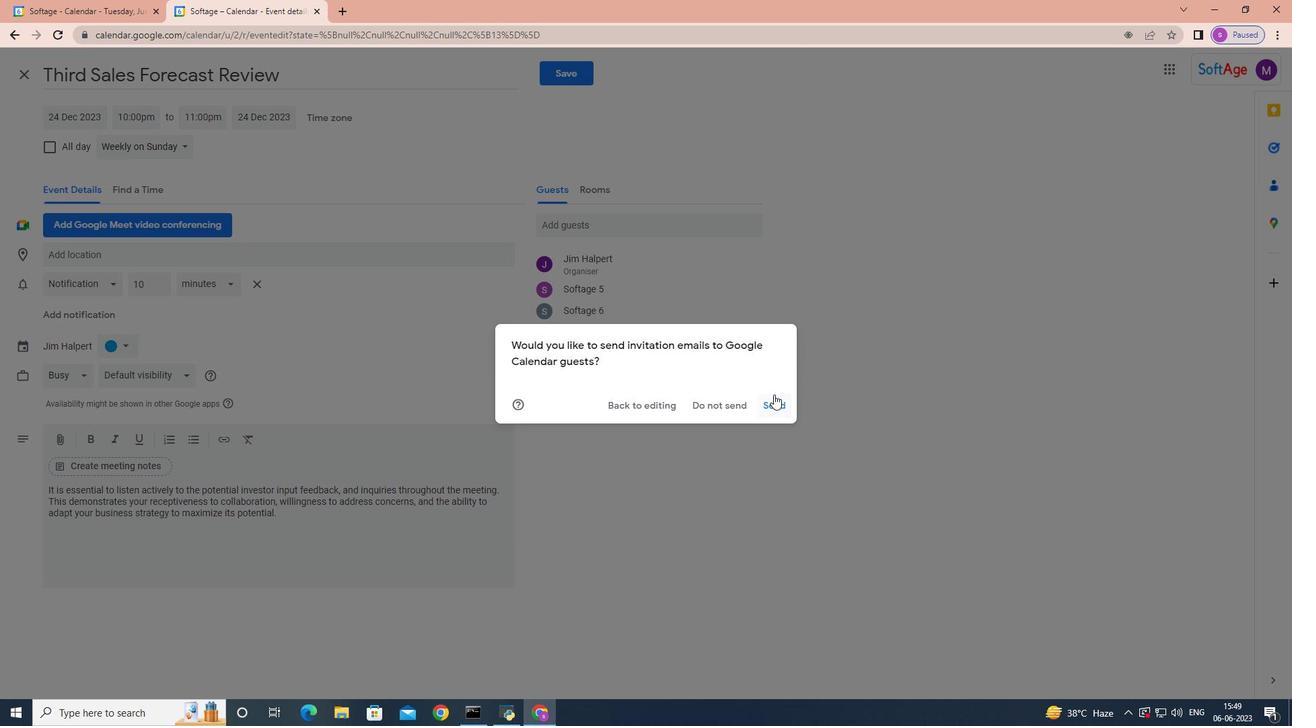 
Action: Mouse pressed left at (775, 403)
Screenshot: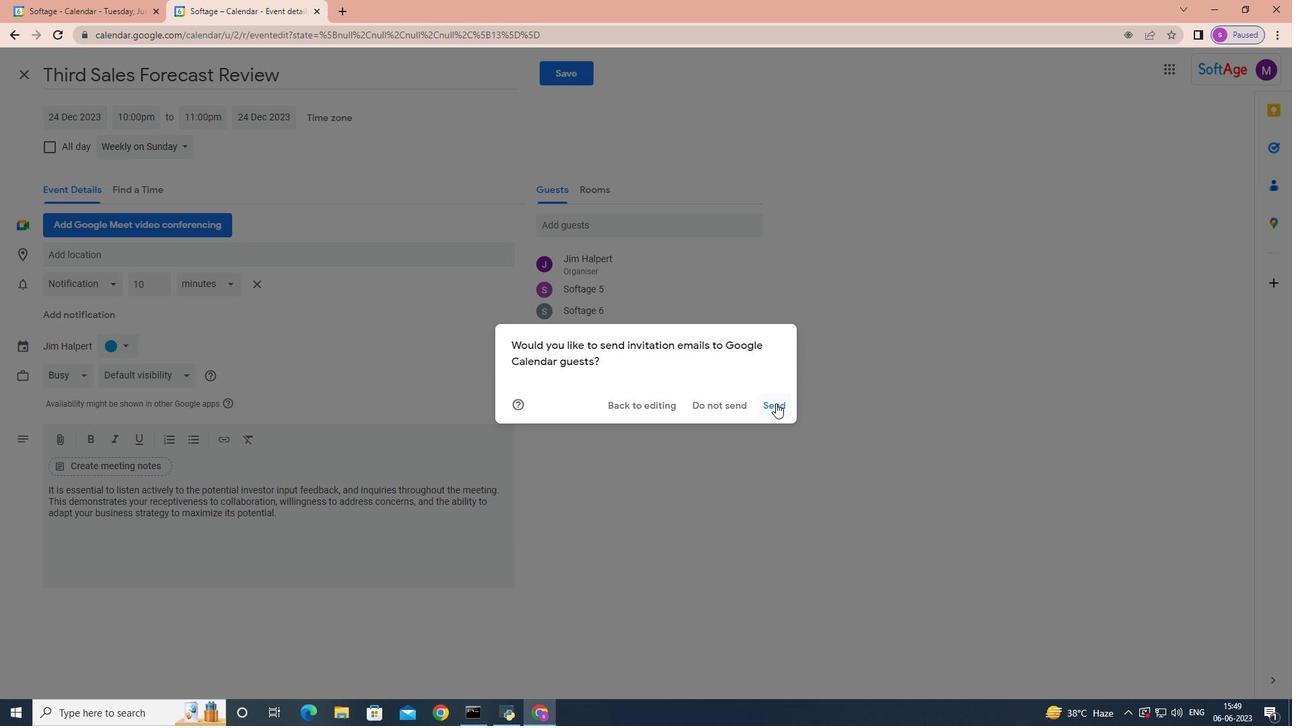 
